 Task: Add Checklist CL0047 to Card Card0047 in Board Board0042 in Workspace Development in Trello
Action: Mouse moved to (577, 73)
Screenshot: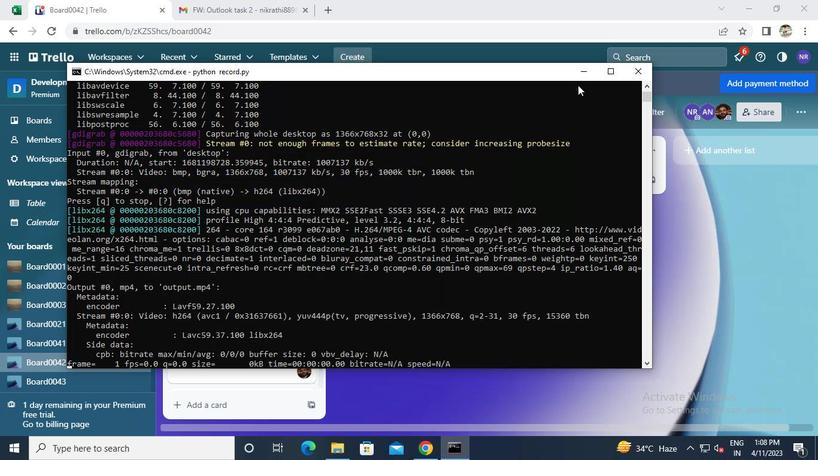 
Action: Mouse pressed left at (577, 73)
Screenshot: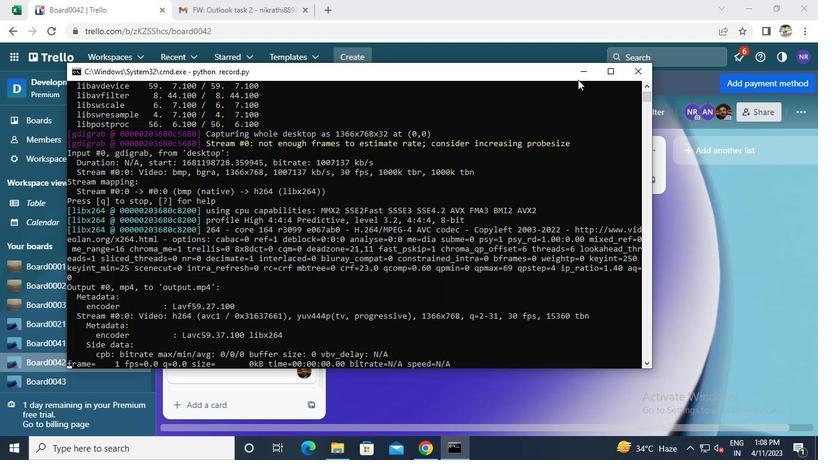 
Action: Mouse moved to (224, 355)
Screenshot: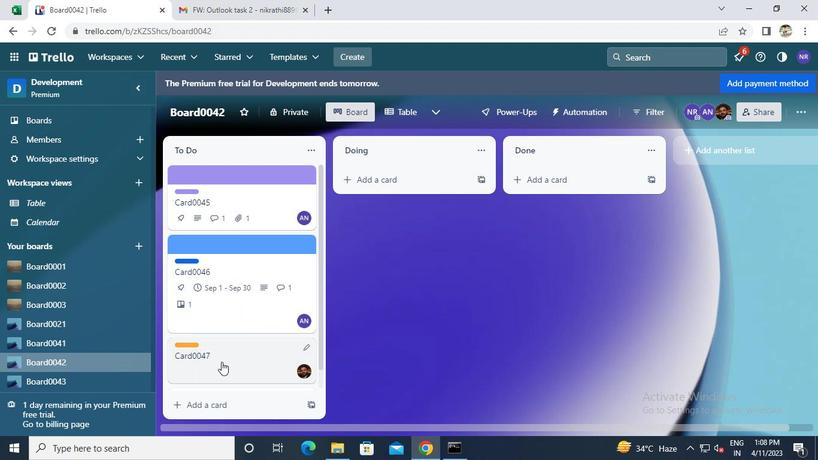 
Action: Mouse pressed left at (224, 355)
Screenshot: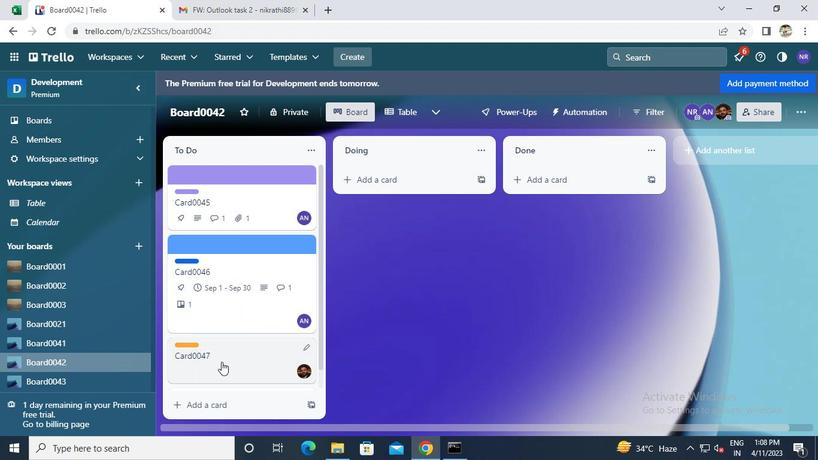 
Action: Mouse moved to (550, 241)
Screenshot: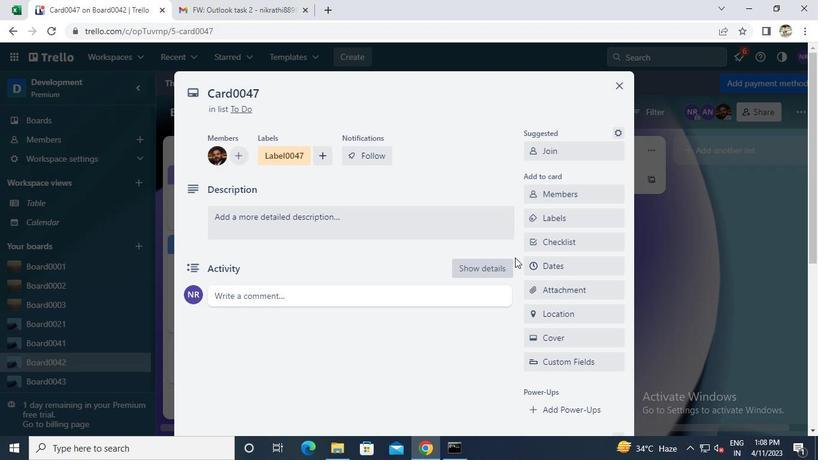 
Action: Mouse pressed left at (550, 241)
Screenshot: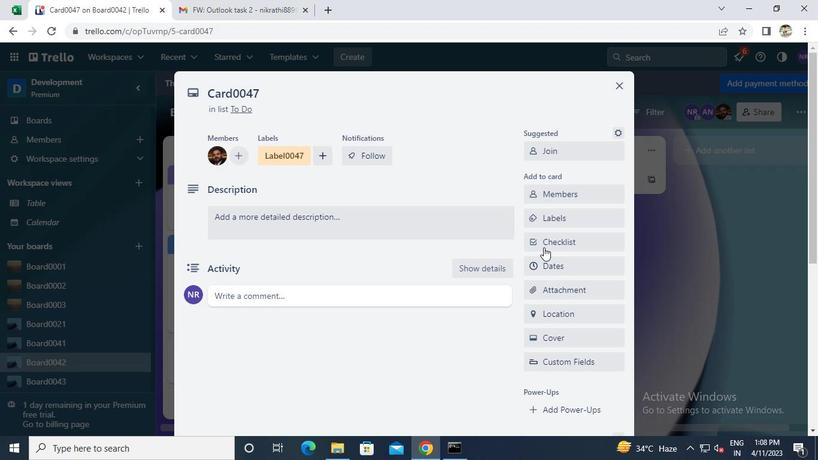 
Action: Mouse moved to (554, 262)
Screenshot: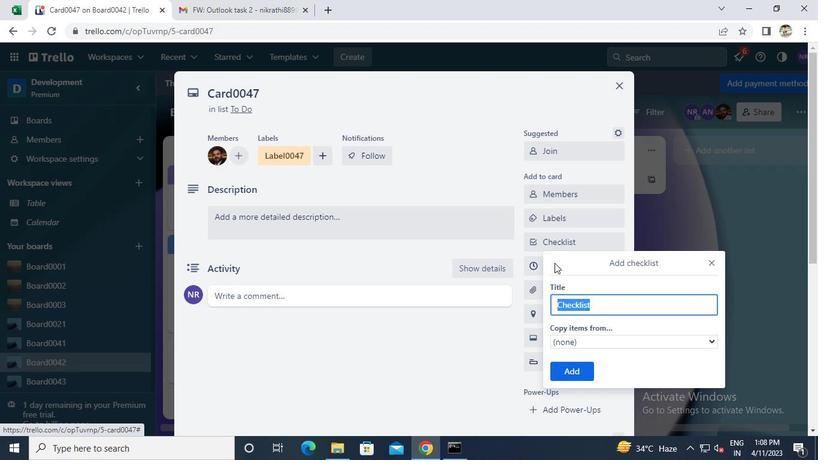 
Action: Keyboard Key.caps_lock
Screenshot: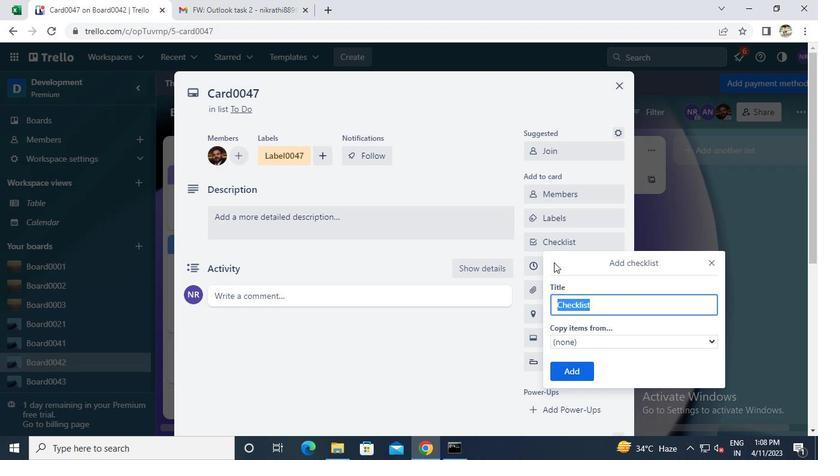 
Action: Keyboard c
Screenshot: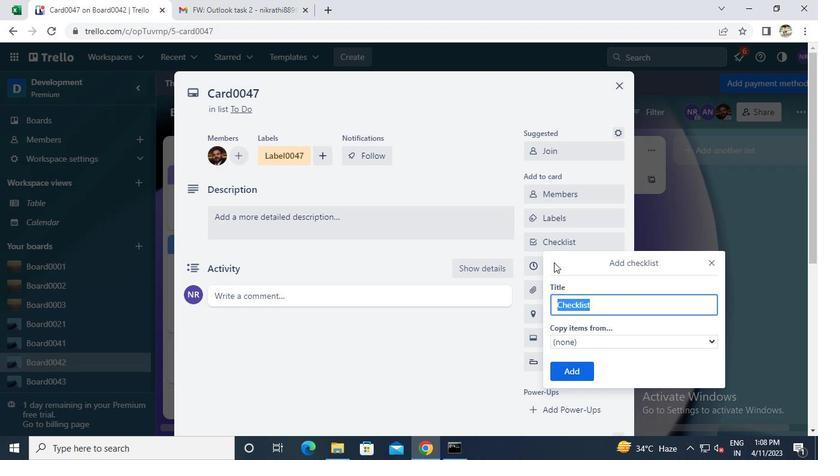 
Action: Keyboard l
Screenshot: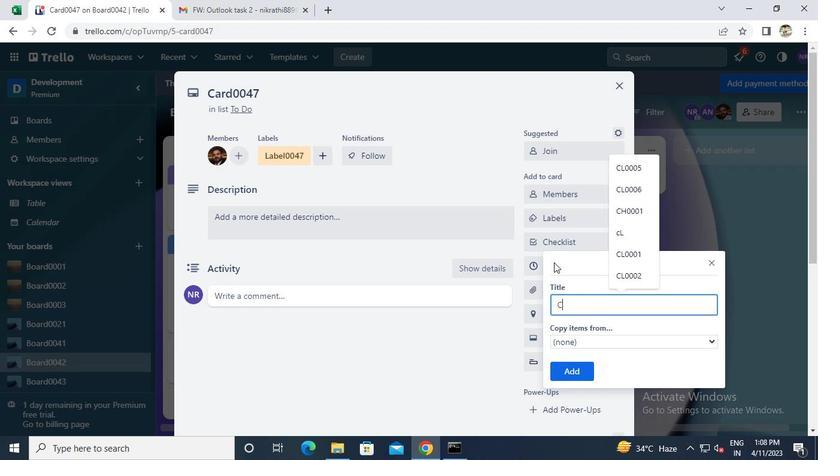 
Action: Keyboard 0
Screenshot: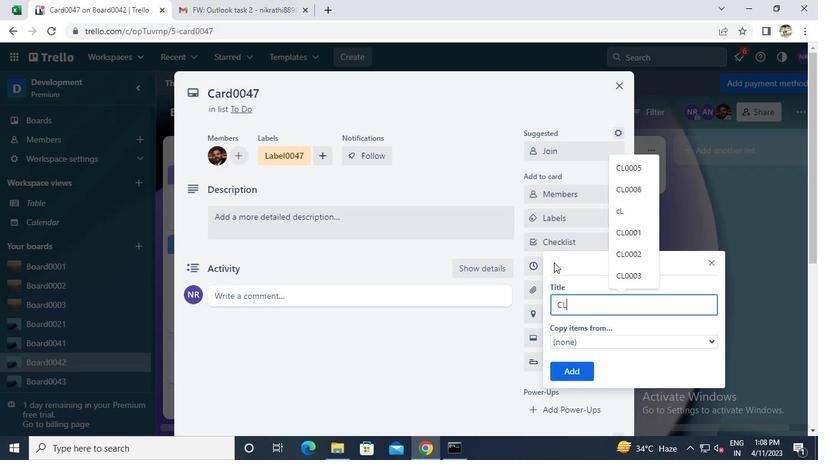 
Action: Keyboard 0
Screenshot: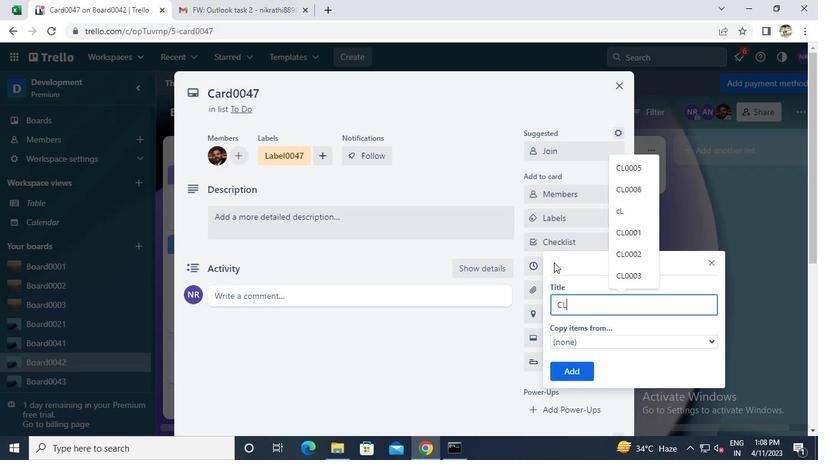
Action: Keyboard 4
Screenshot: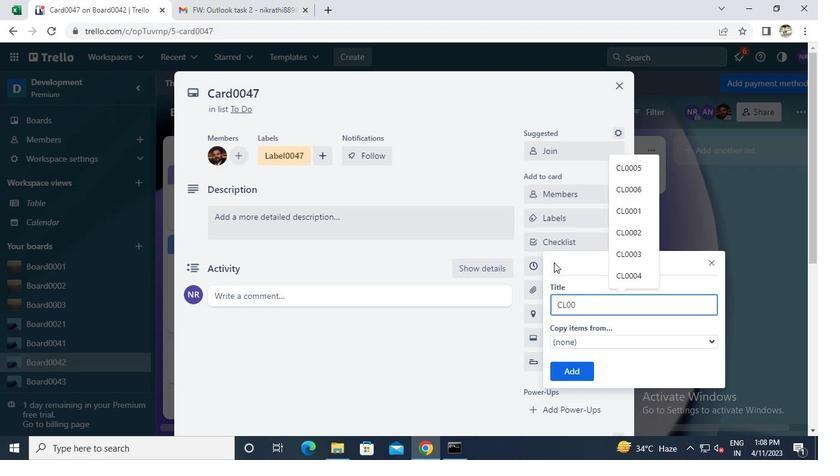 
Action: Keyboard 7
Screenshot: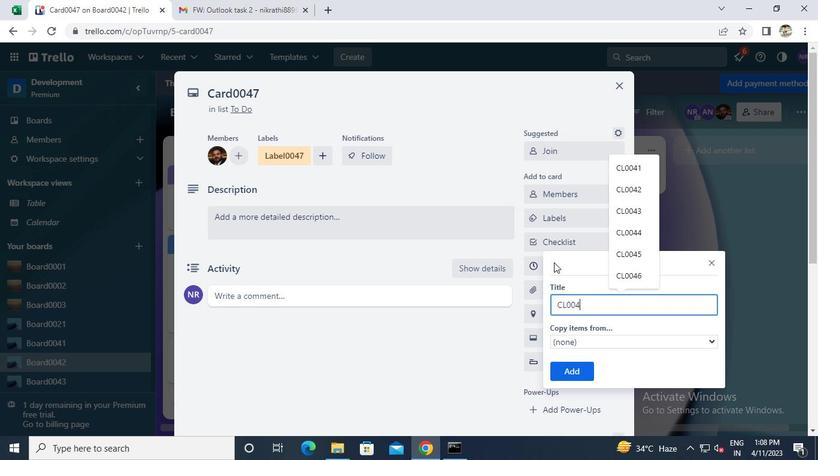 
Action: Mouse moved to (565, 371)
Screenshot: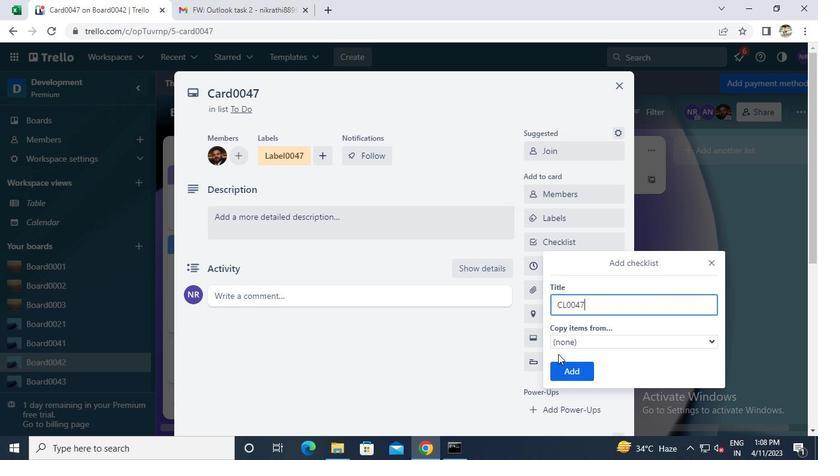 
Action: Mouse pressed left at (565, 371)
Screenshot: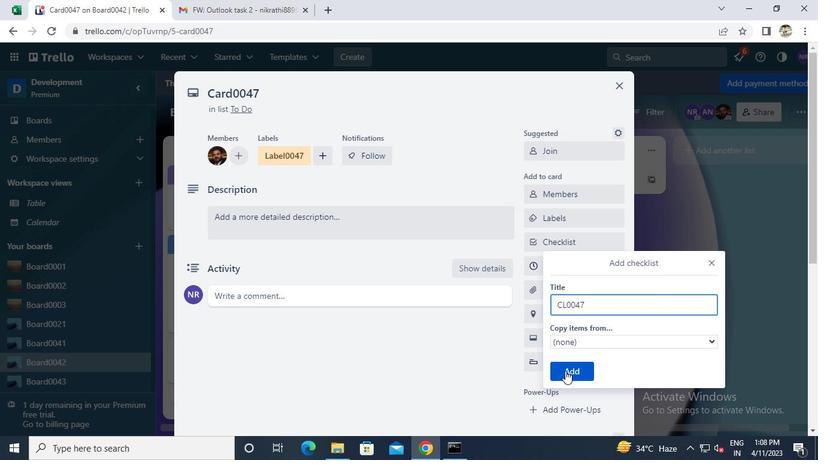 
Action: Mouse moved to (448, 441)
Screenshot: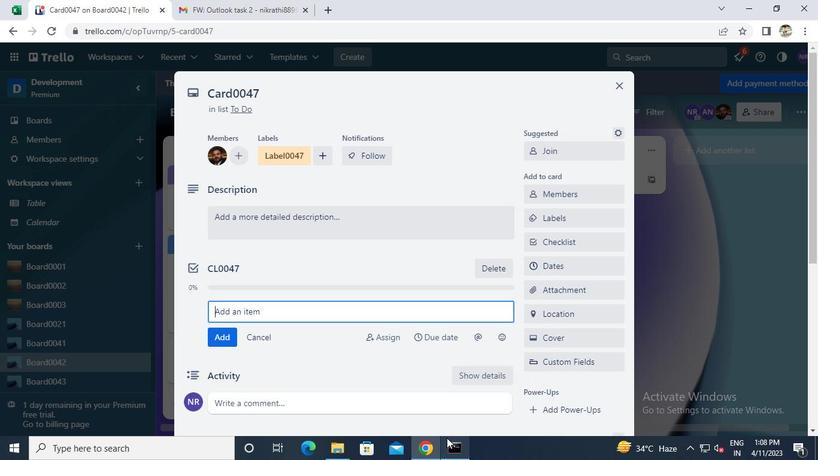 
Action: Mouse pressed left at (448, 441)
Screenshot: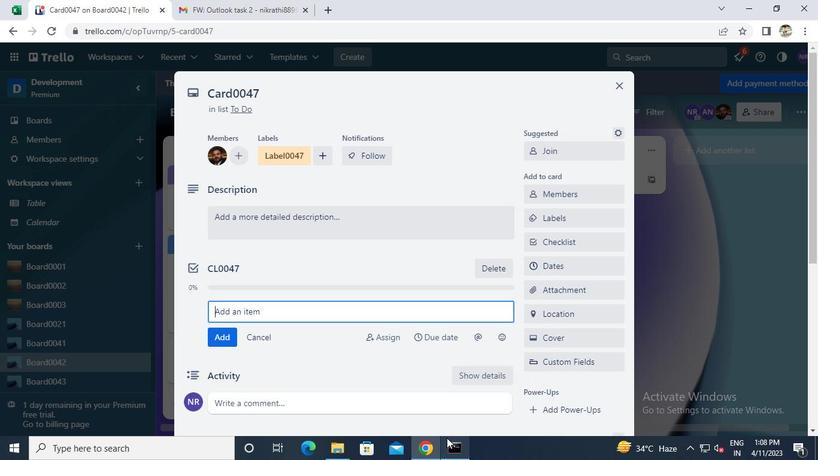 
Action: Mouse moved to (639, 70)
Screenshot: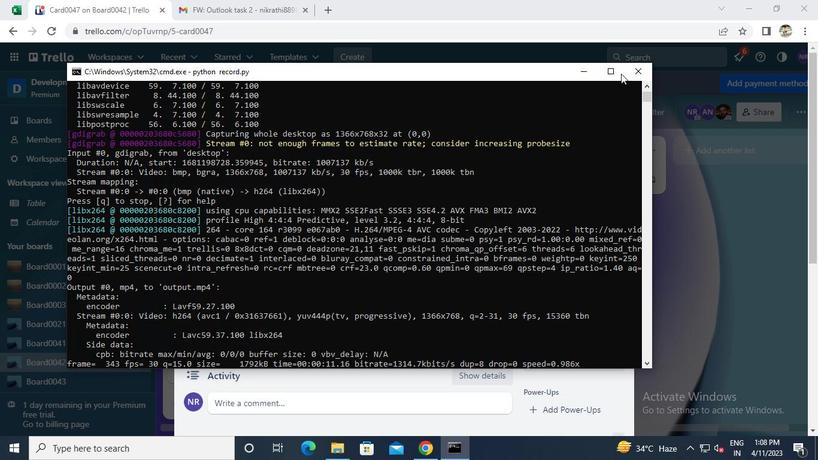 
Action: Mouse pressed left at (639, 70)
Screenshot: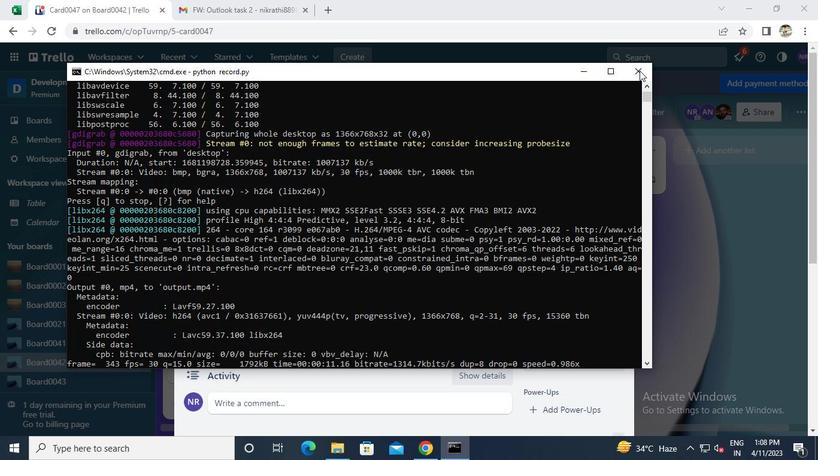 
Action: Mouse moved to (639, 71)
Screenshot: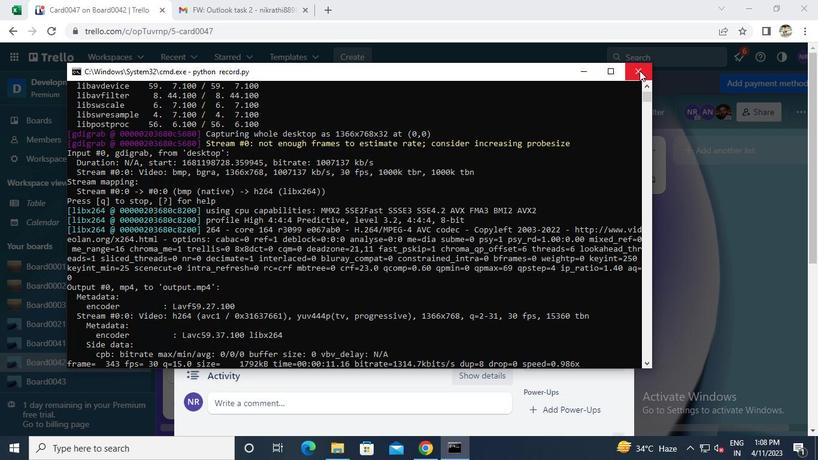 
